 Task: Create Board Social Media Analytics to Workspace Financial Modelling. Create Board Product Market Fit Analysis to Workspace Financial Modelling. Create Board Business Model Financial Modeling and Forecasting to Workspace Financial Modelling
Action: Mouse moved to (300, 50)
Screenshot: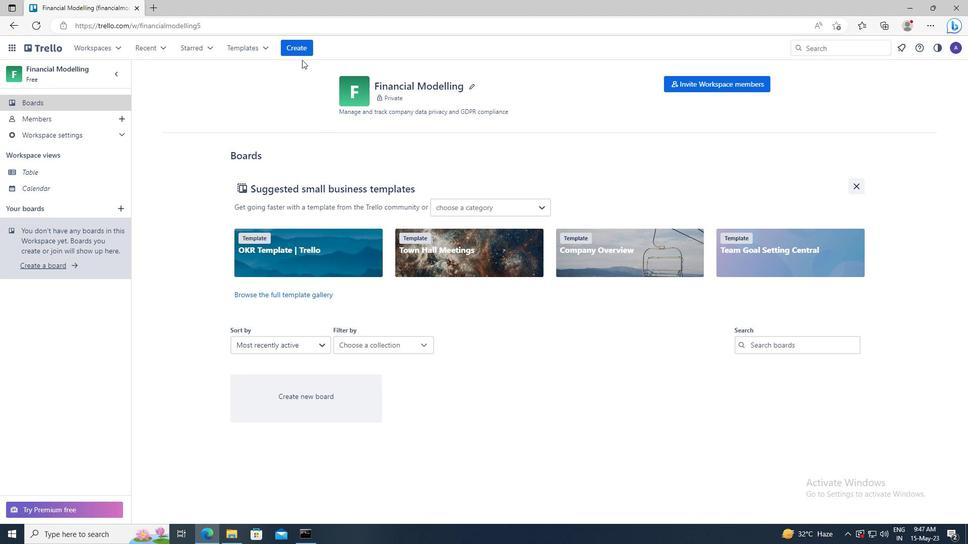 
Action: Mouse pressed left at (300, 50)
Screenshot: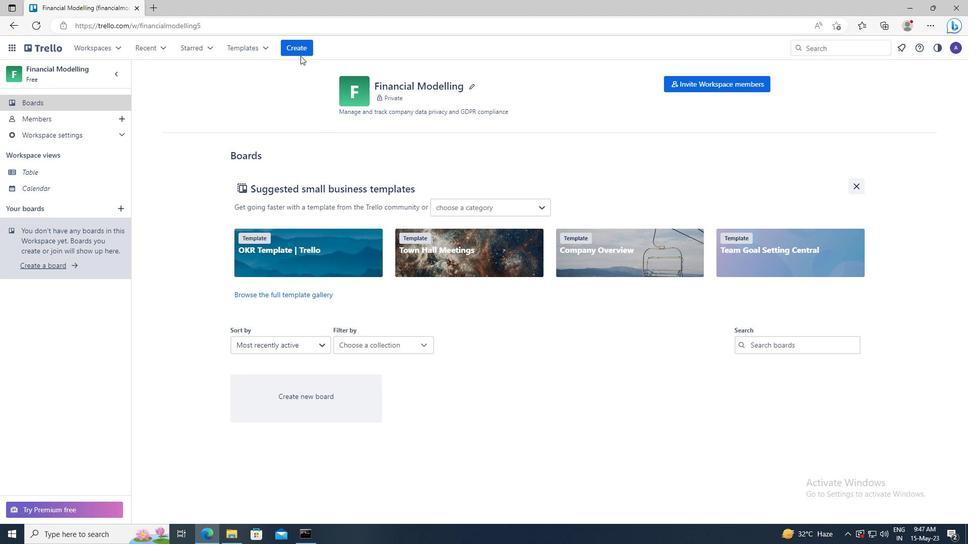 
Action: Mouse moved to (326, 93)
Screenshot: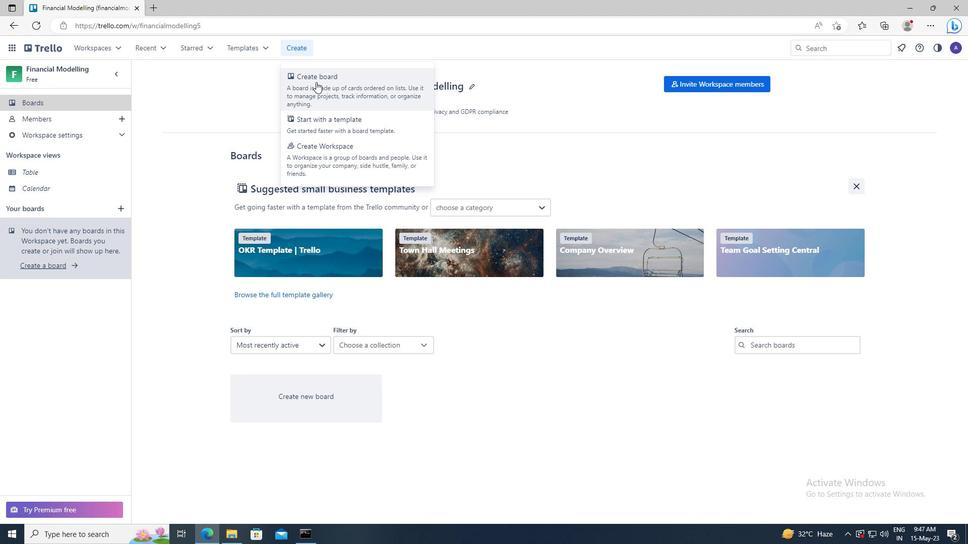 
Action: Mouse pressed left at (326, 93)
Screenshot: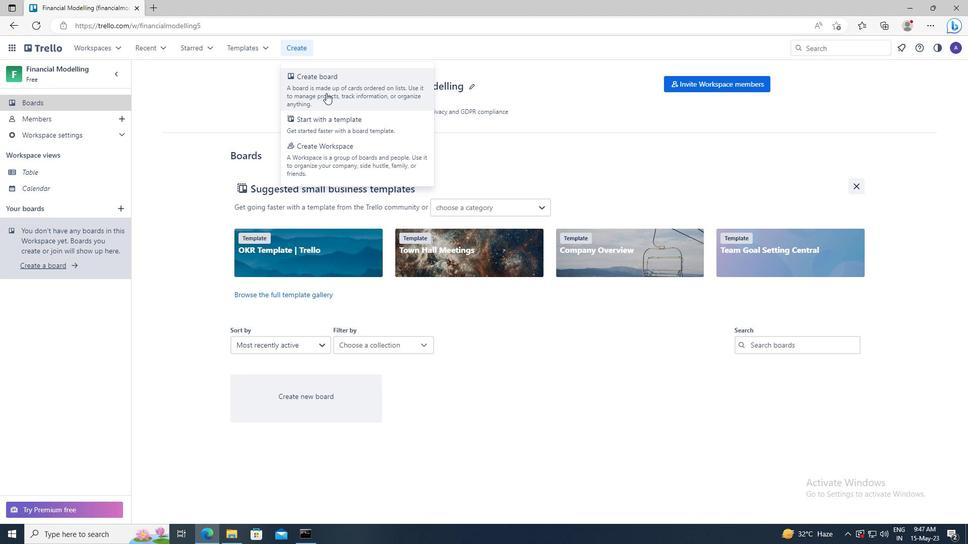 
Action: Mouse moved to (329, 235)
Screenshot: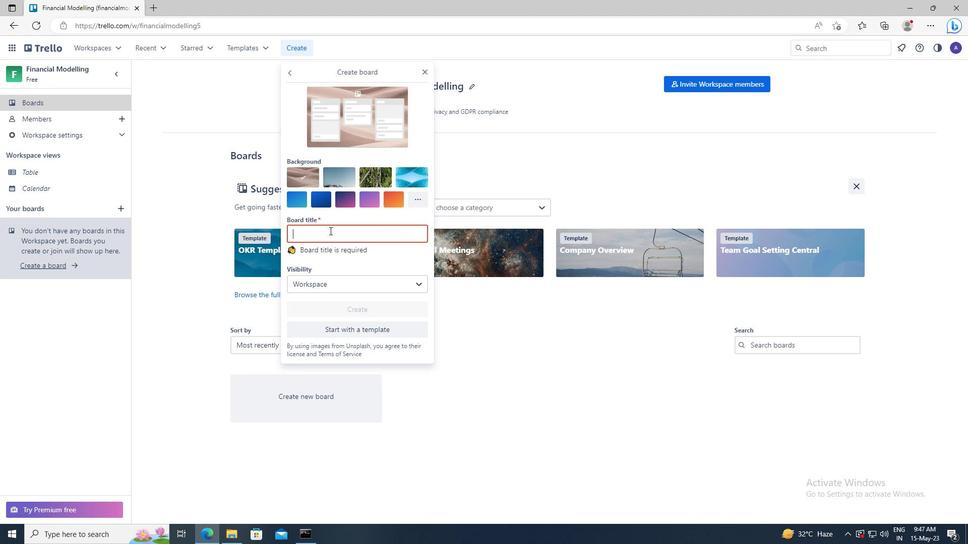 
Action: Mouse pressed left at (329, 235)
Screenshot: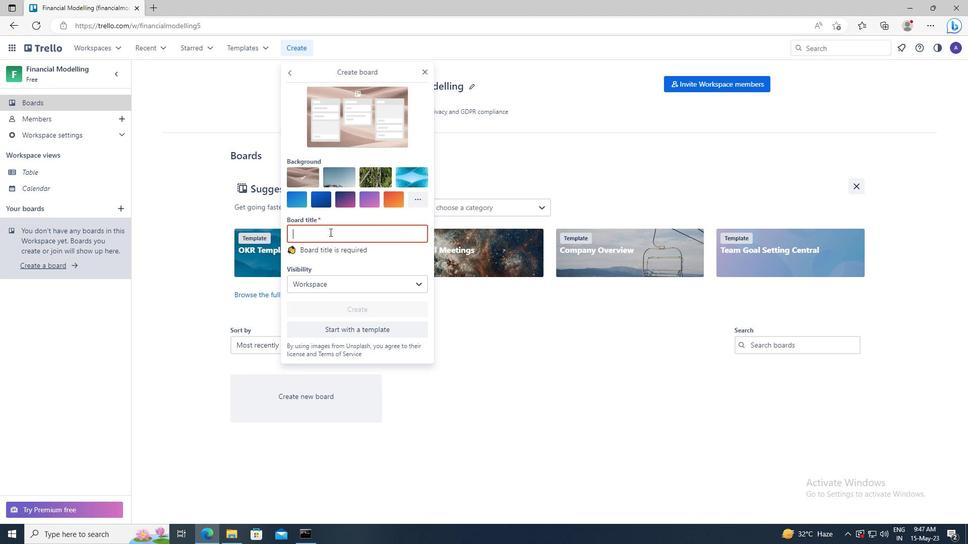 
Action: Key pressed <Key.shift>SOCIAL<Key.space><Key.shift>MEDIA<Key.space><Key.shift>ANALYTICS
Screenshot: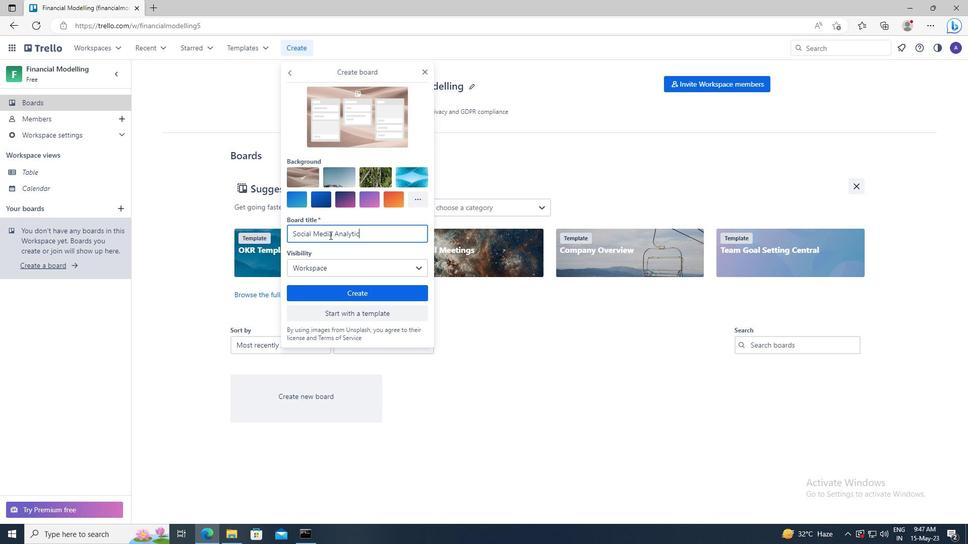 
Action: Mouse moved to (338, 290)
Screenshot: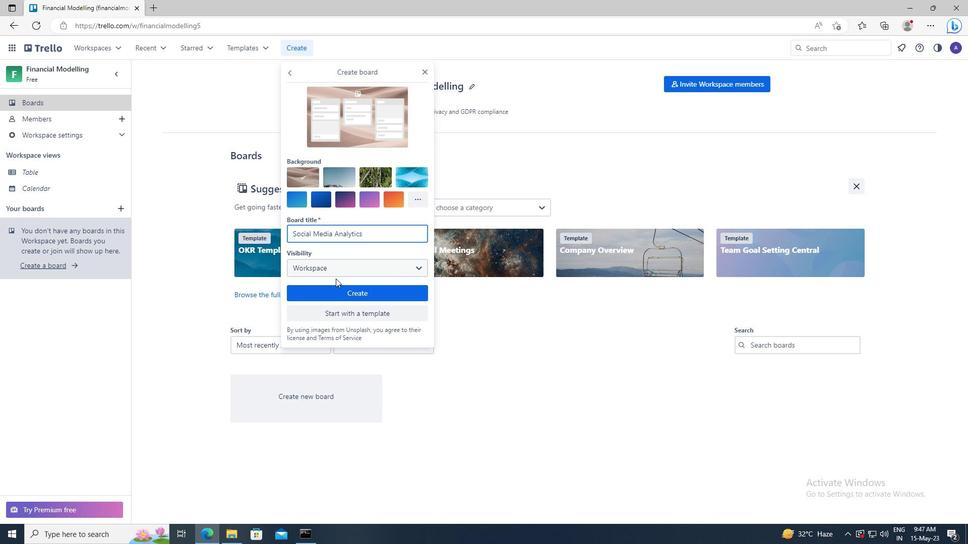 
Action: Mouse pressed left at (338, 290)
Screenshot: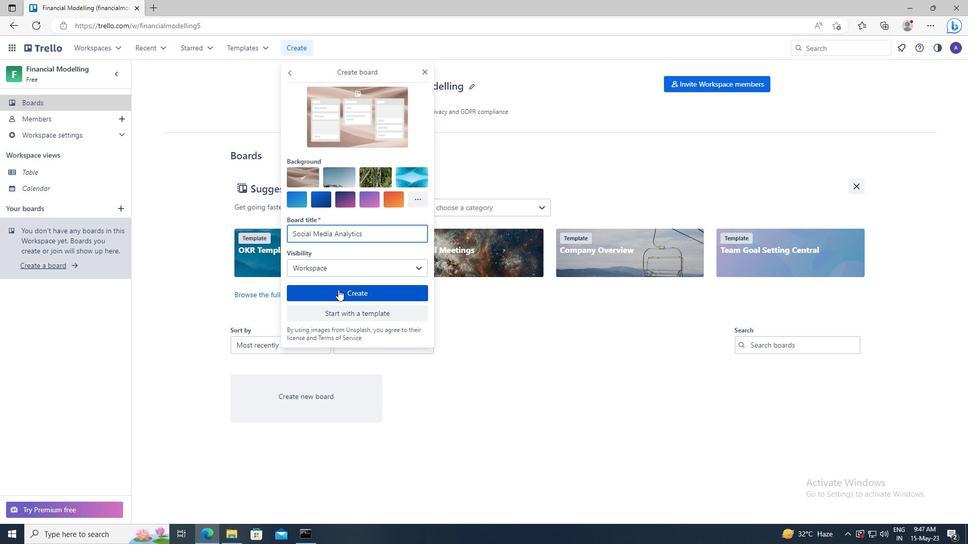 
Action: Mouse moved to (295, 45)
Screenshot: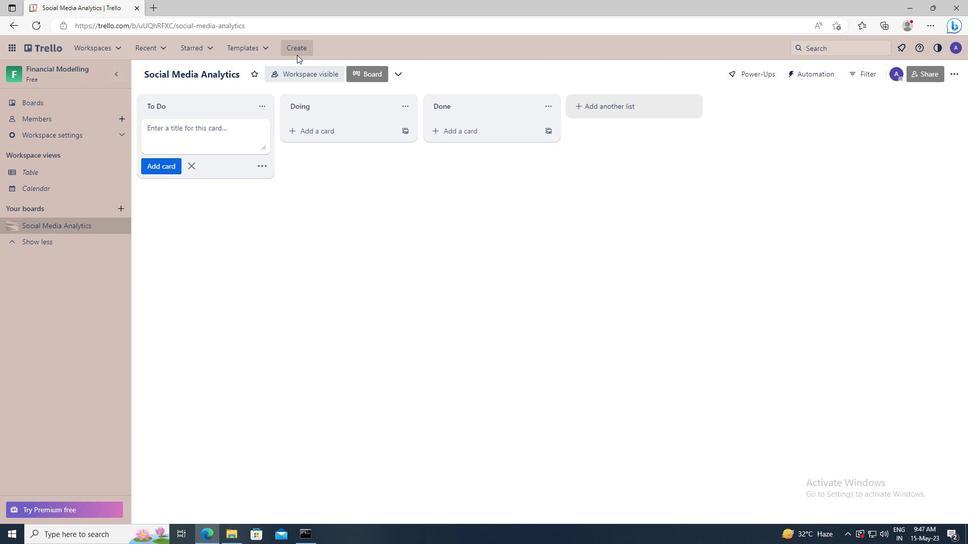 
Action: Mouse pressed left at (295, 45)
Screenshot: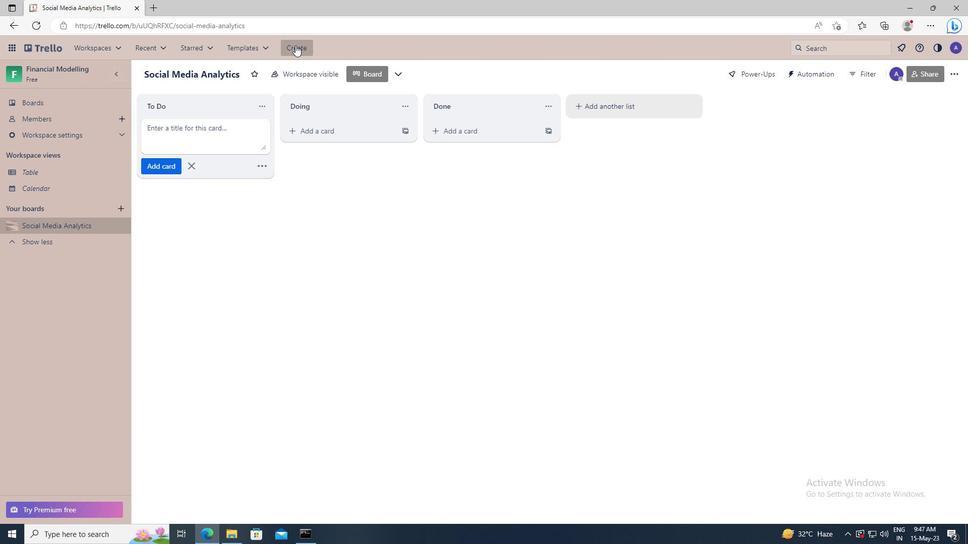 
Action: Mouse moved to (313, 86)
Screenshot: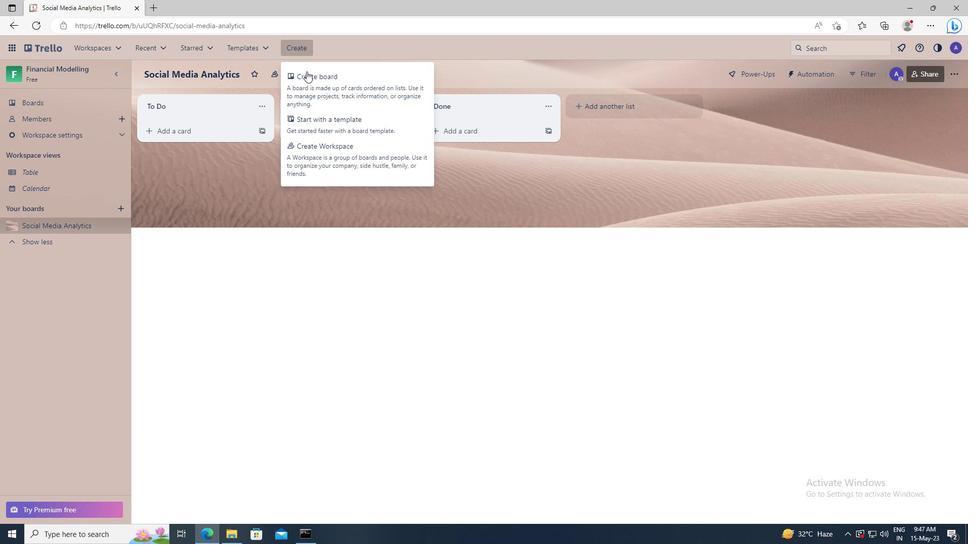 
Action: Mouse pressed left at (313, 86)
Screenshot: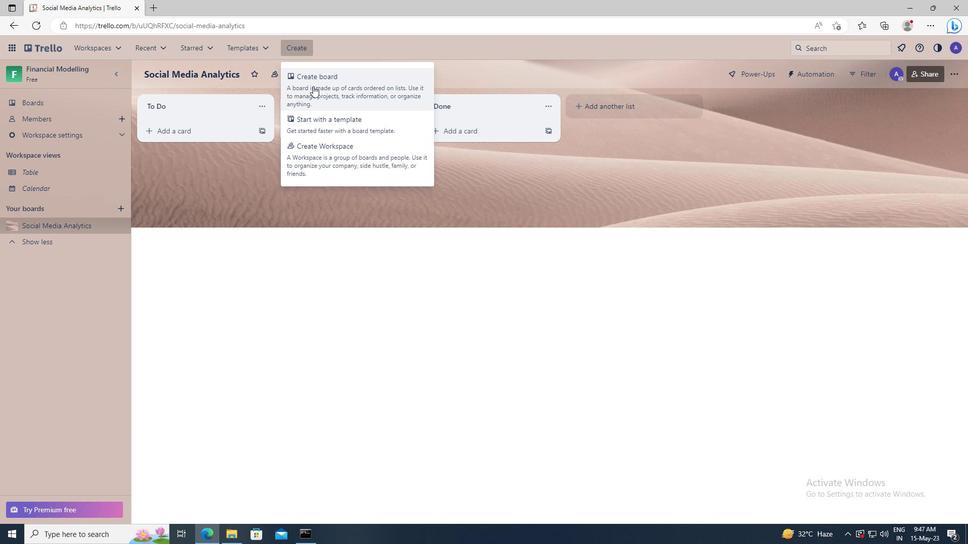 
Action: Mouse moved to (321, 234)
Screenshot: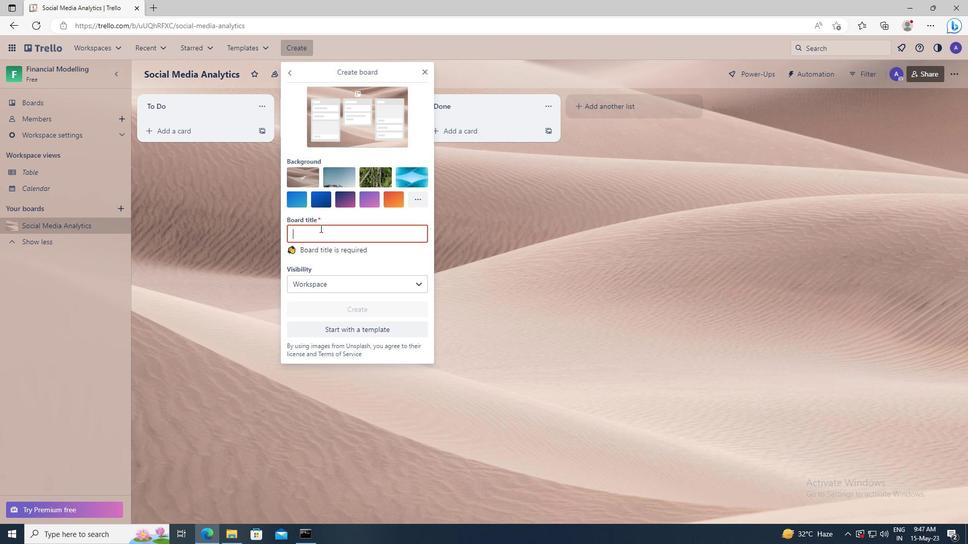 
Action: Mouse pressed left at (321, 234)
Screenshot: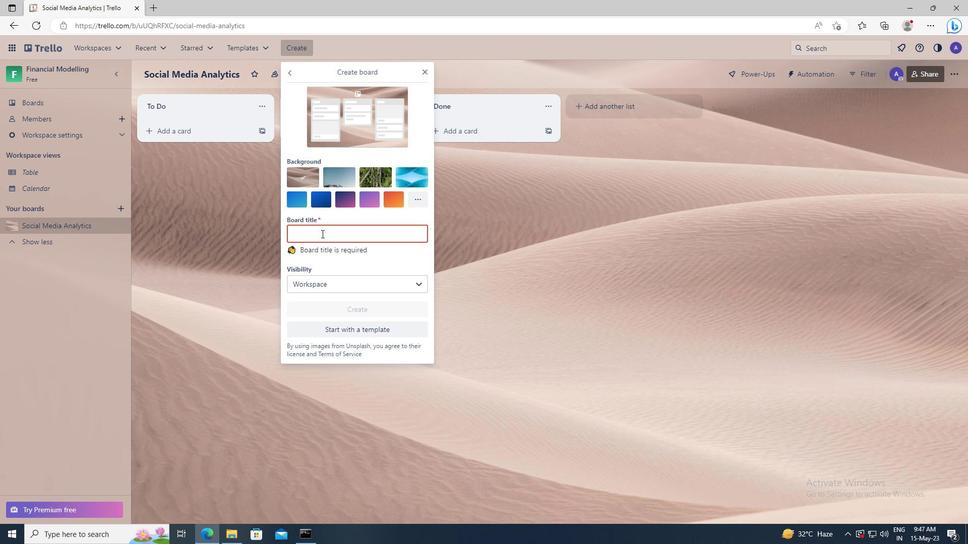 
Action: Key pressed <Key.shift>PRODUCT<Key.space><Key.shift>MARKET<Key.space><Key.shift>FIT<Key.space><Key.shift>ANALYSIS
Screenshot: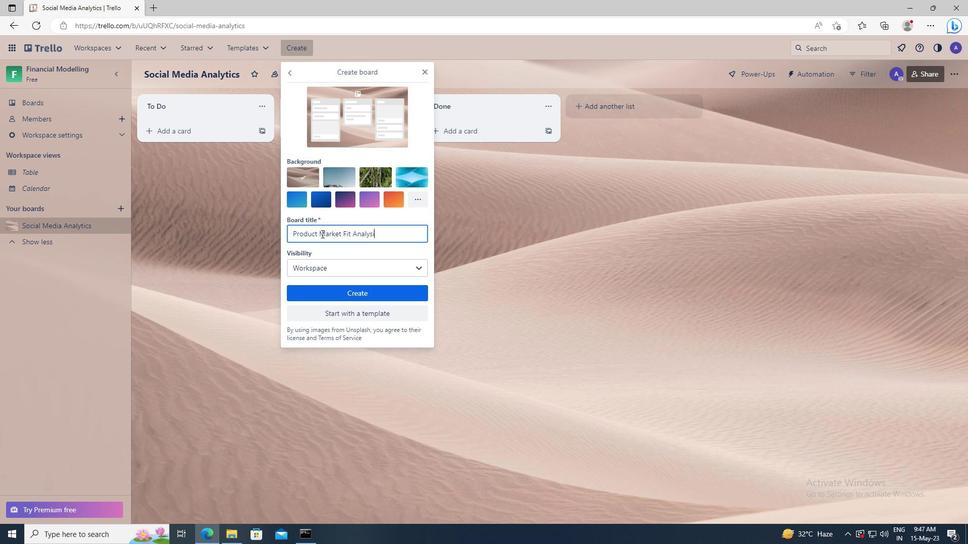 
Action: Mouse moved to (323, 292)
Screenshot: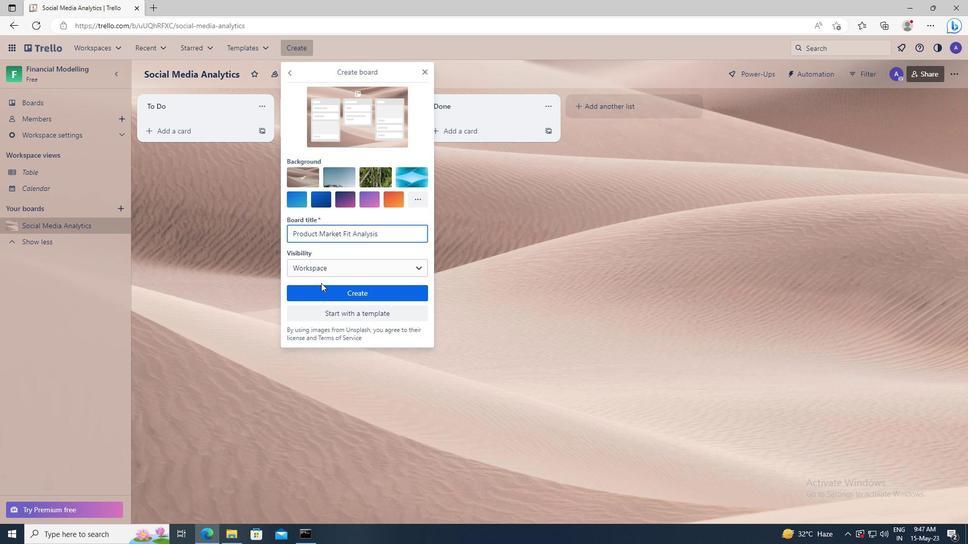 
Action: Mouse pressed left at (323, 292)
Screenshot: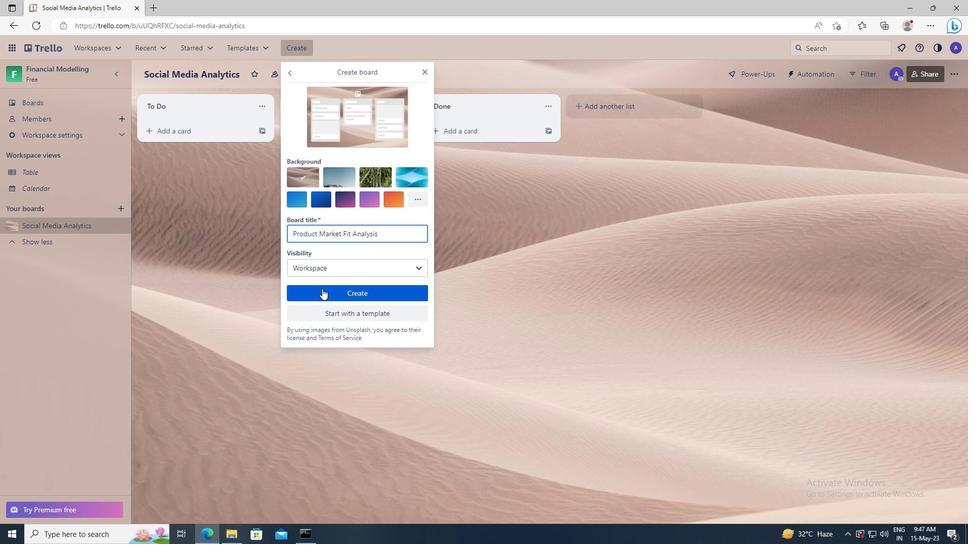 
Action: Mouse moved to (287, 44)
Screenshot: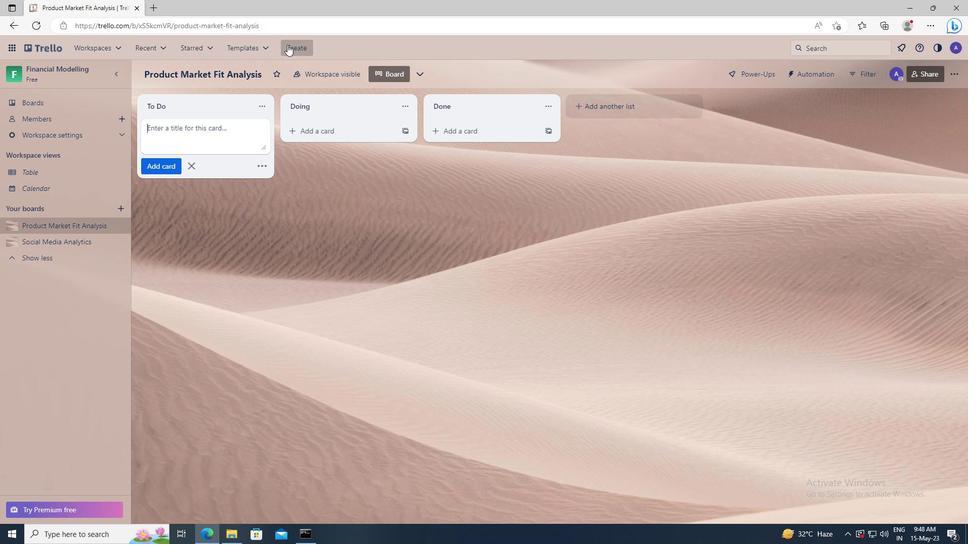 
Action: Mouse pressed left at (287, 44)
Screenshot: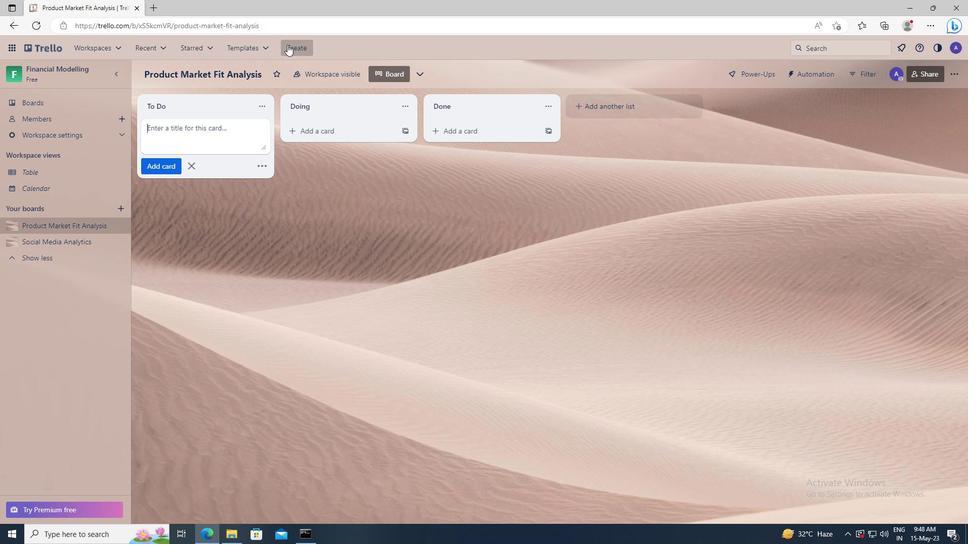 
Action: Mouse moved to (311, 86)
Screenshot: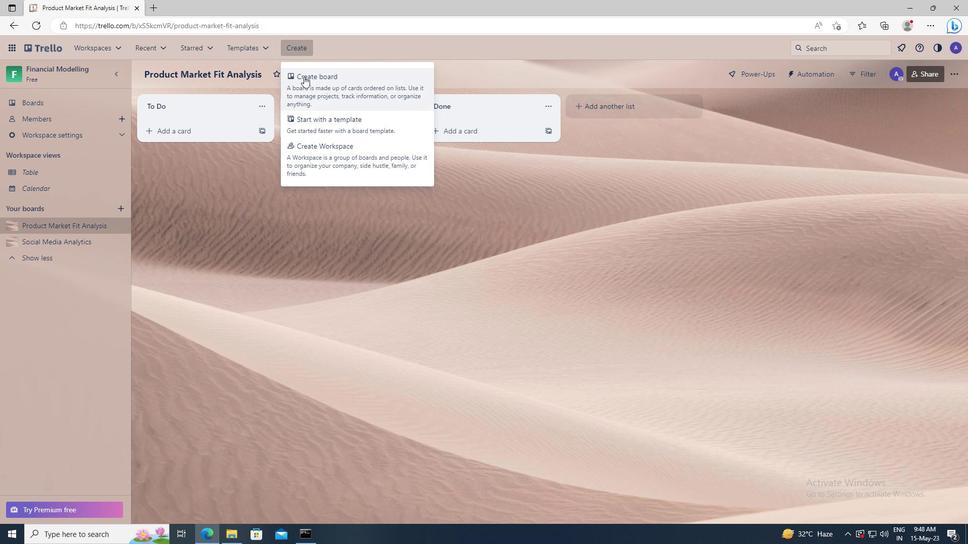 
Action: Mouse pressed left at (311, 86)
Screenshot: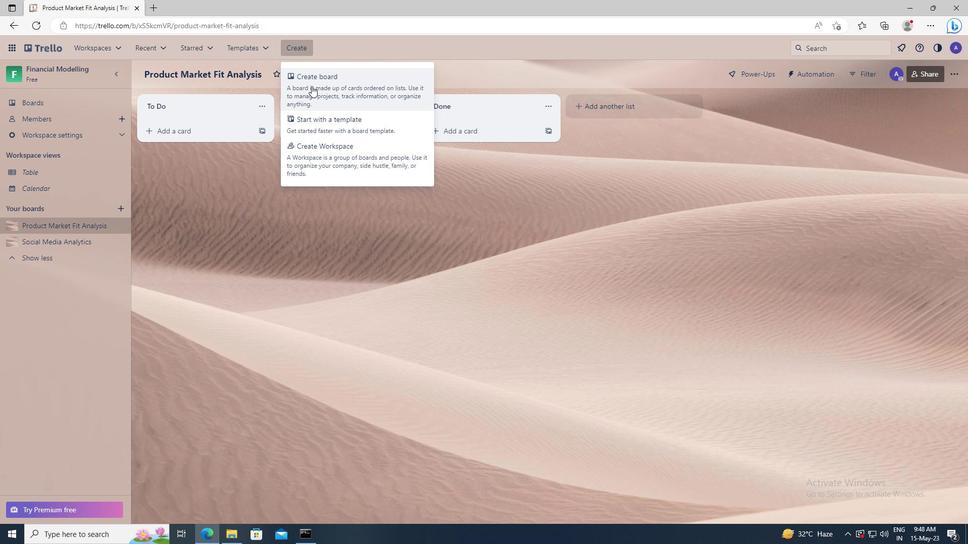 
Action: Mouse moved to (317, 232)
Screenshot: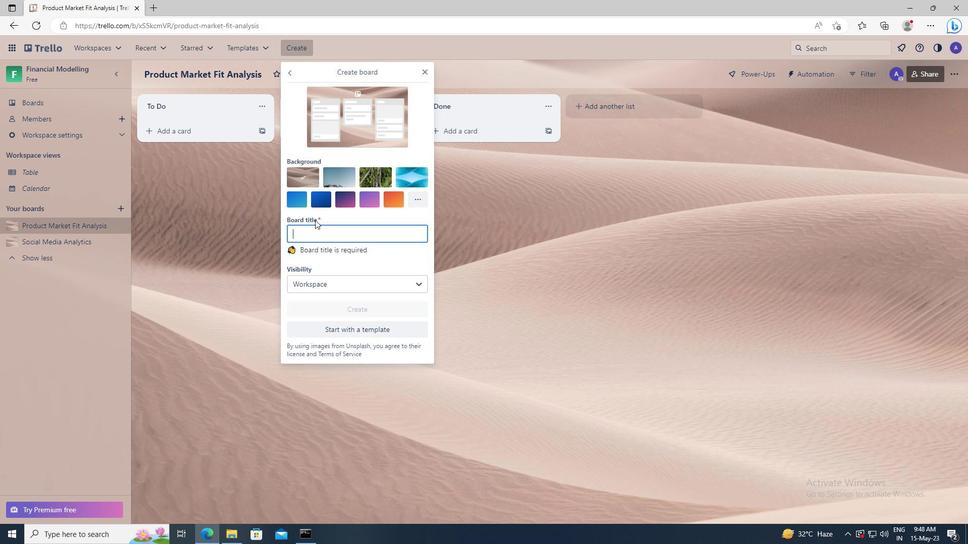 
Action: Mouse pressed left at (317, 232)
Screenshot: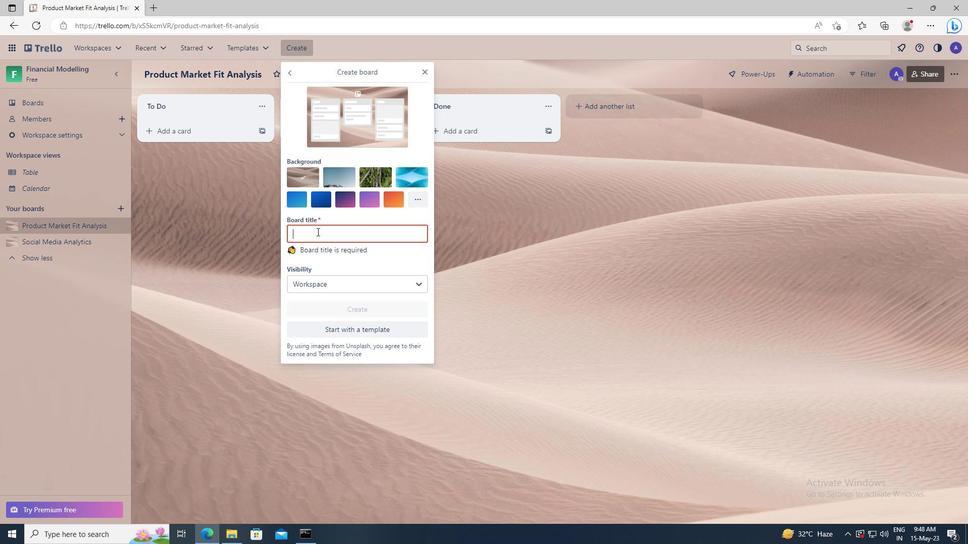 
Action: Key pressed <Key.shift>BUSINESS<Key.space><Key.shift>MODEL<Key.space><Key.shift>FINANCIAL<Key.space><Key.shift>MODELING<Key.space>AND<Key.space><Key.shift>FORECASTING
Screenshot: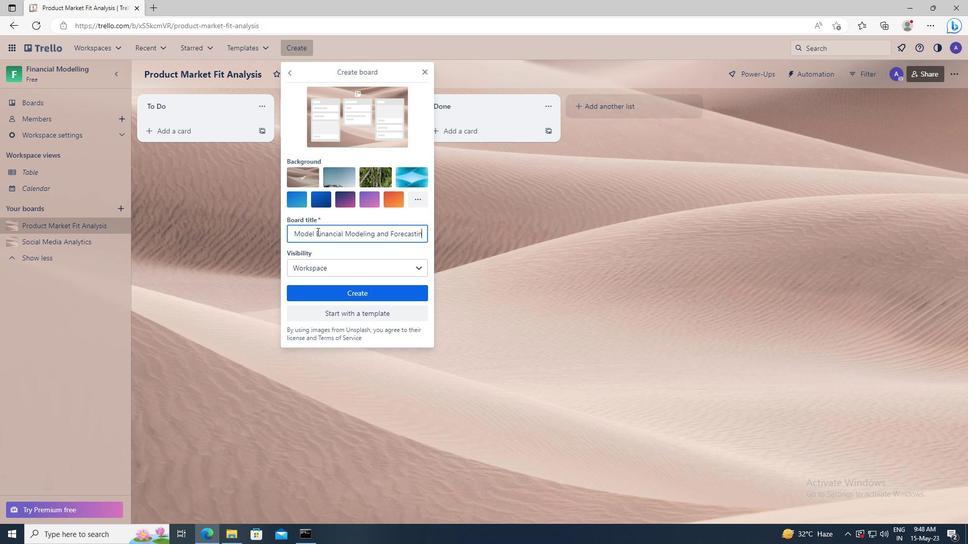 
Action: Mouse moved to (331, 290)
Screenshot: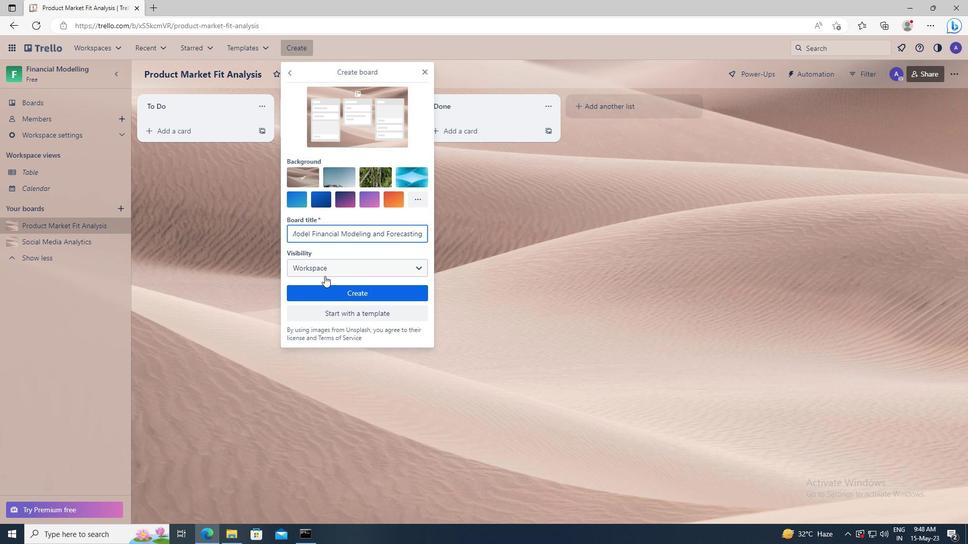 
Action: Mouse pressed left at (331, 290)
Screenshot: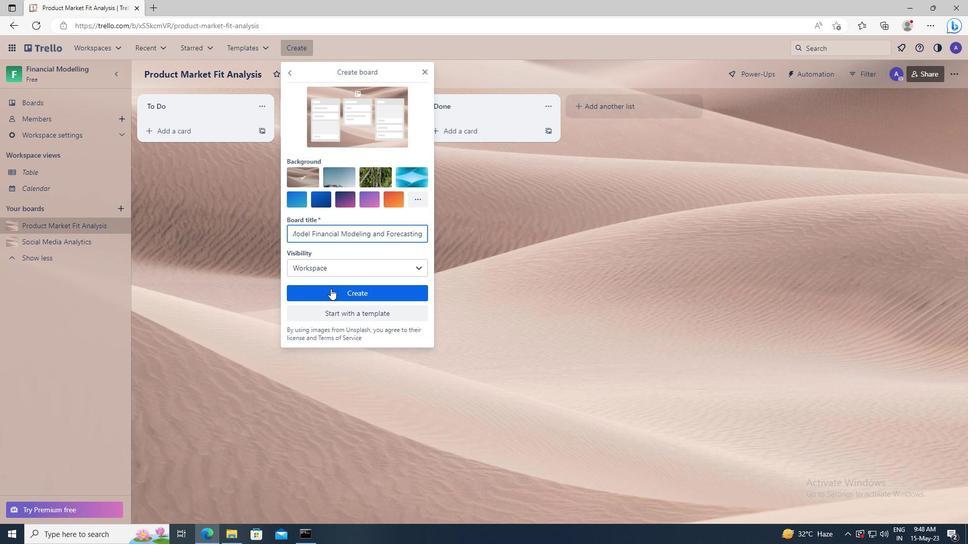 
